 Task: In the  document reporting.txtSelect Headings and apply  'Bold' Select the text and align it to the  'Left'. Select the table and apply  All Borders
Action: Mouse moved to (303, 406)
Screenshot: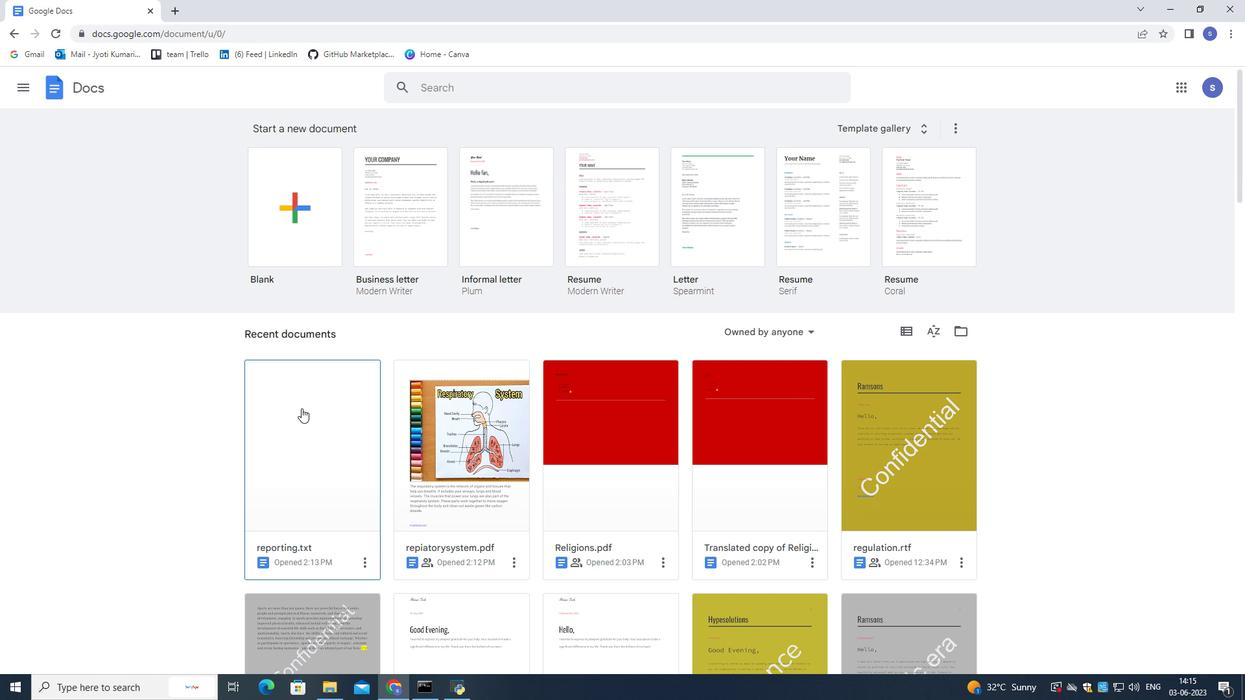 
Action: Mouse pressed left at (303, 406)
Screenshot: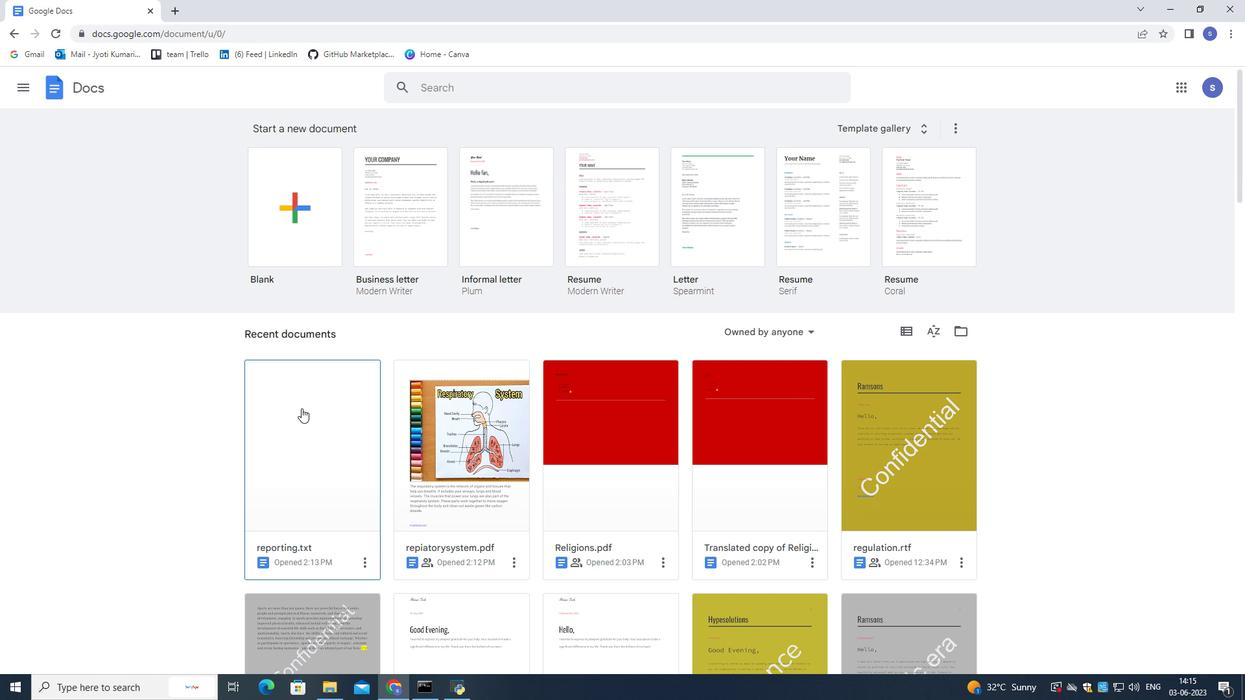 
Action: Mouse moved to (297, 376)
Screenshot: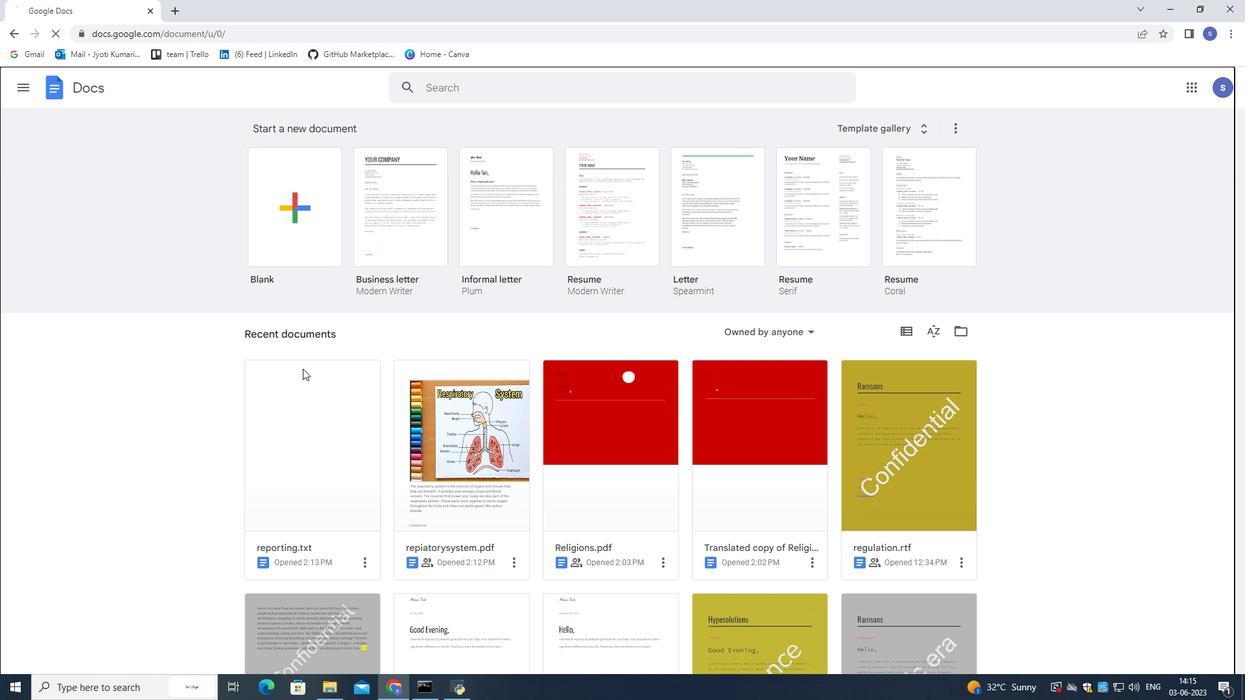 
Action: Mouse pressed left at (297, 376)
Screenshot: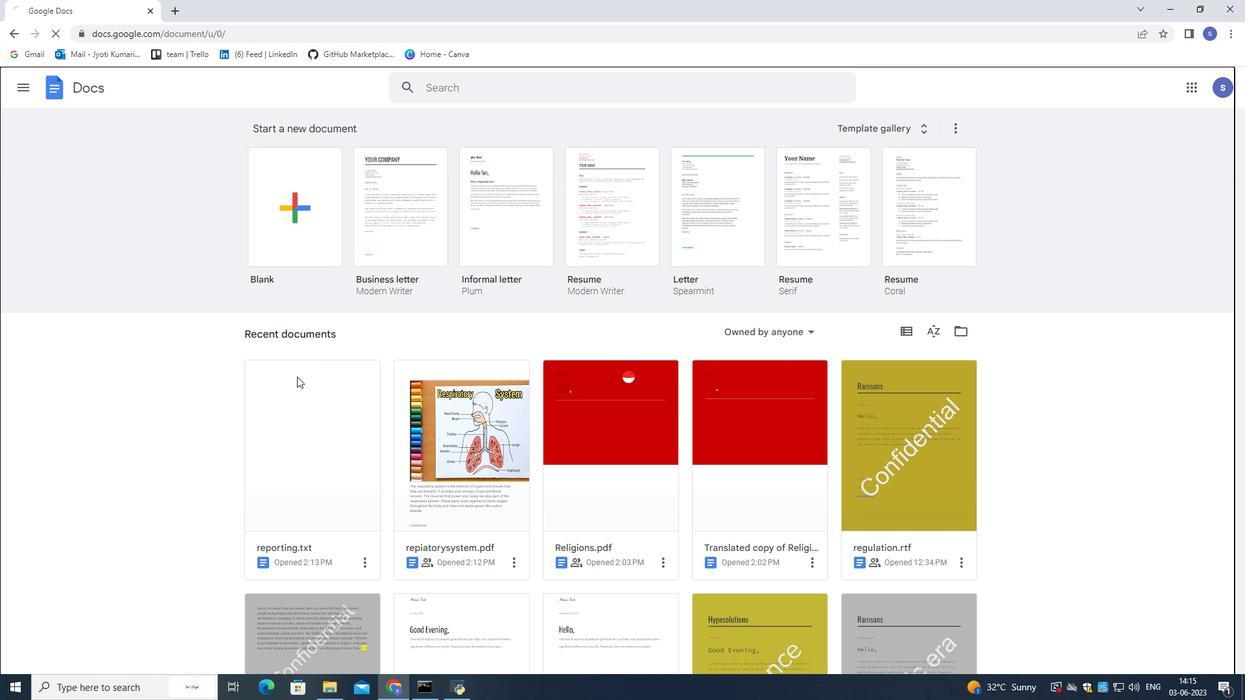 
Action: Mouse pressed left at (297, 376)
Screenshot: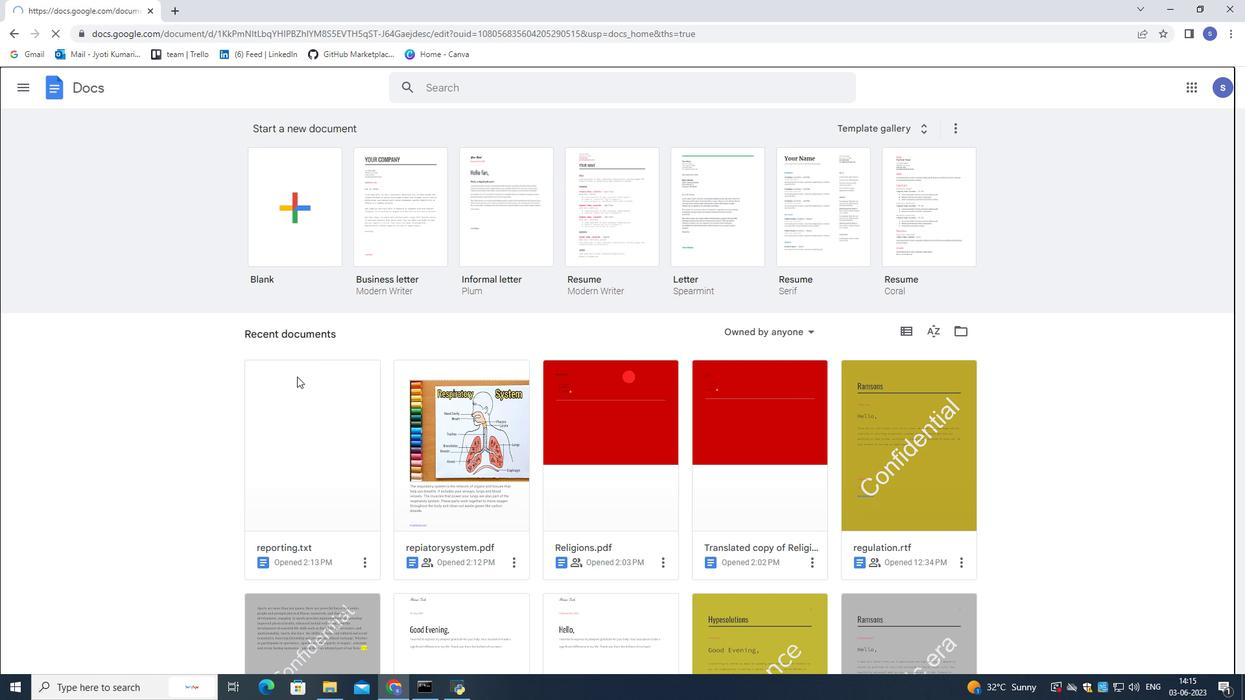 
Action: Mouse moved to (296, 376)
Screenshot: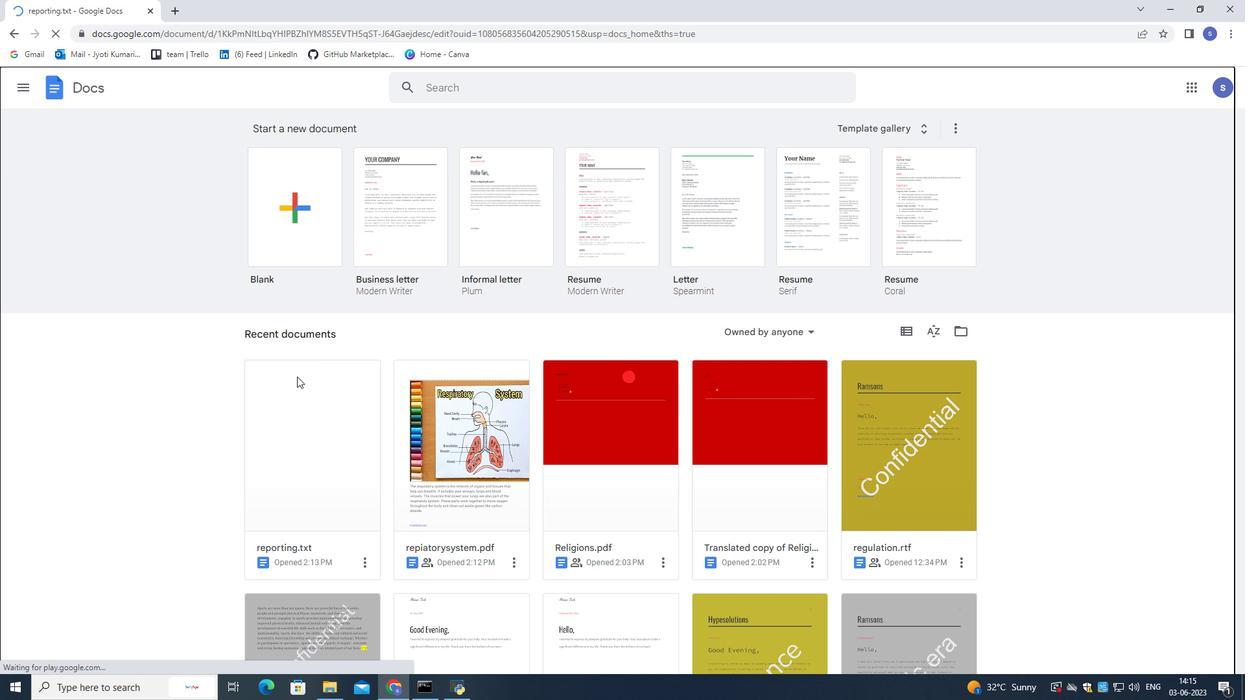 
Action: Mouse pressed left at (296, 376)
Screenshot: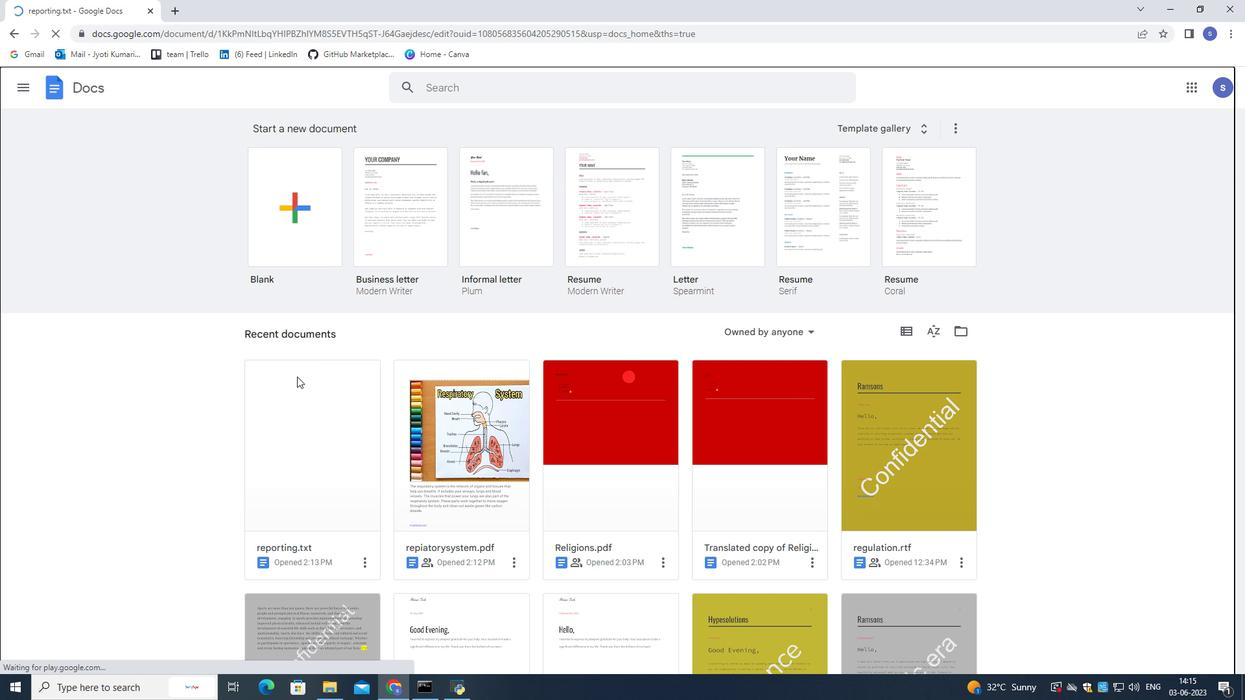 
Action: Mouse moved to (740, 242)
Screenshot: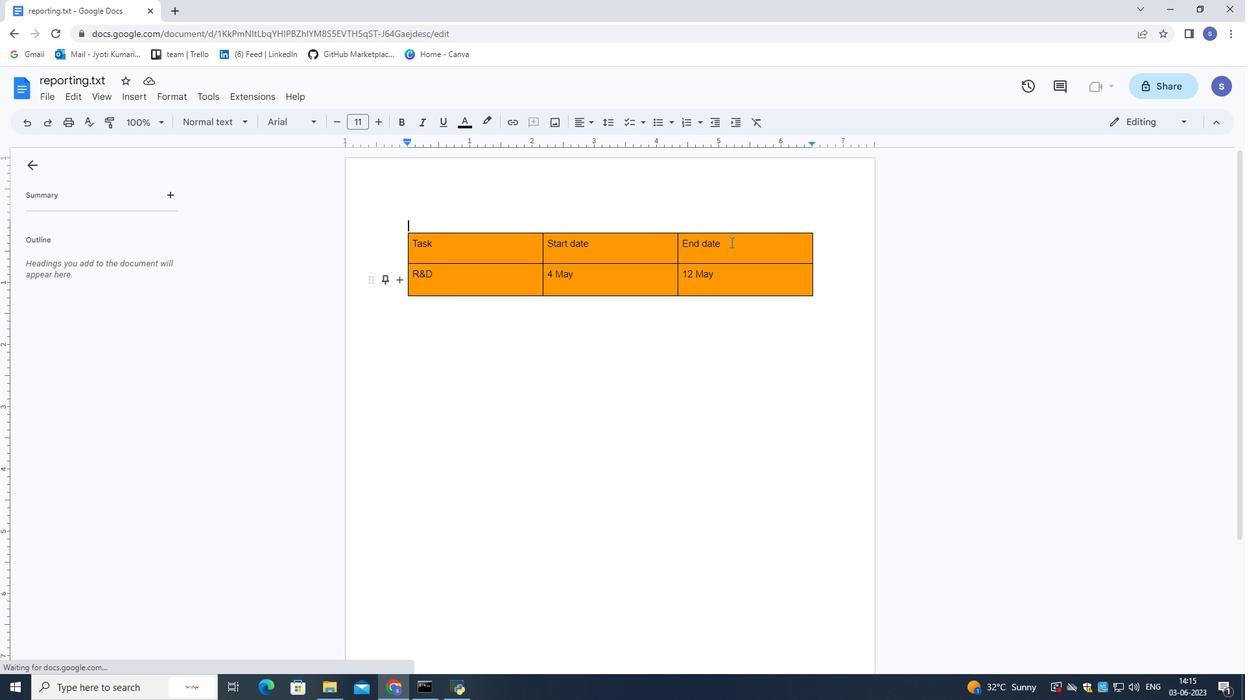 
Action: Mouse pressed left at (740, 242)
Screenshot: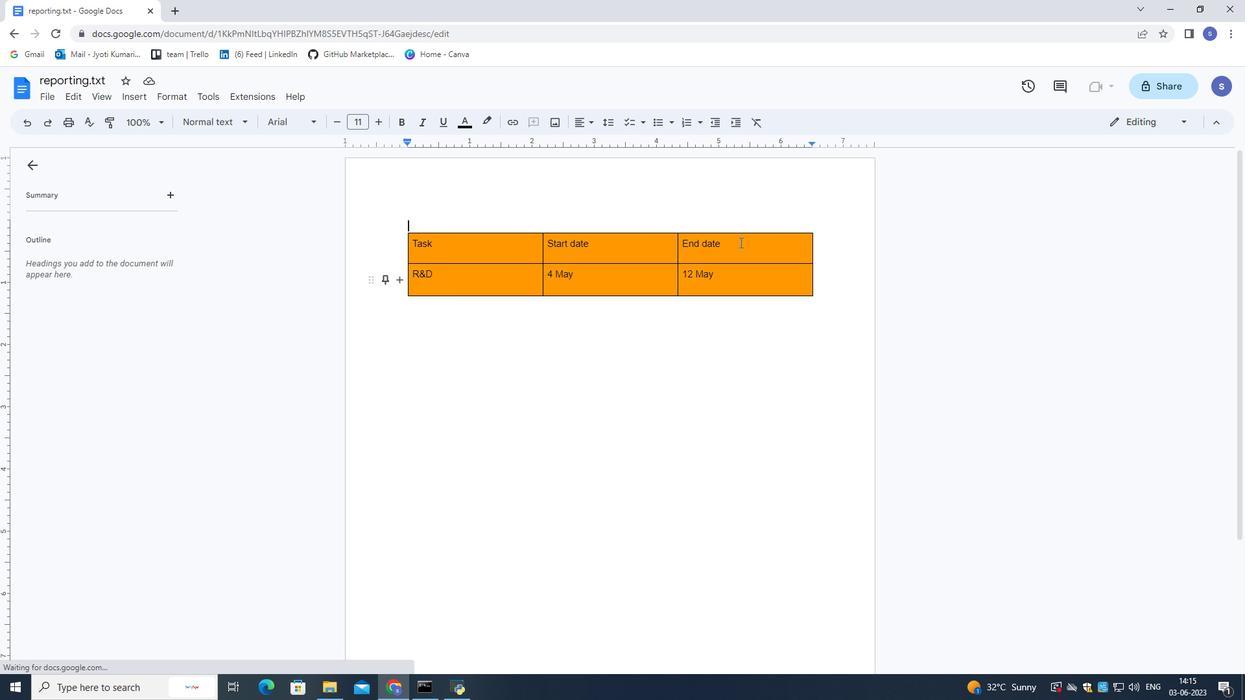 
Action: Mouse moved to (741, 248)
Screenshot: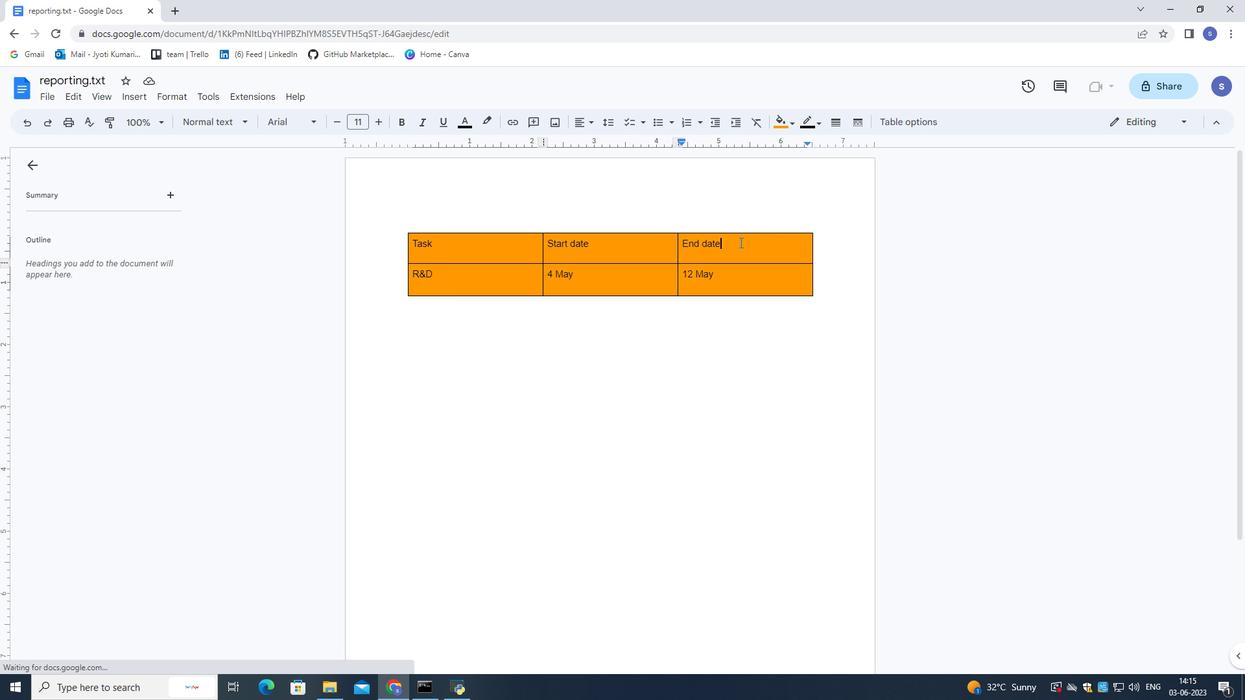 
Action: Mouse pressed left at (741, 248)
Screenshot: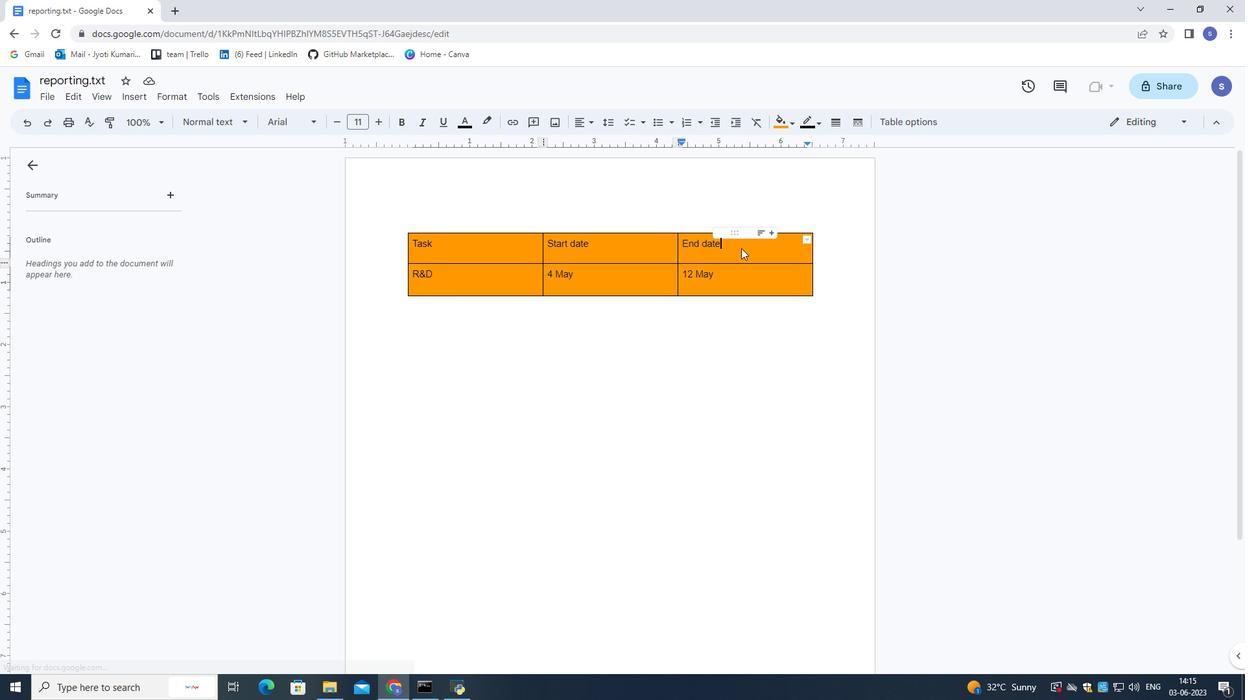 
Action: Mouse moved to (403, 122)
Screenshot: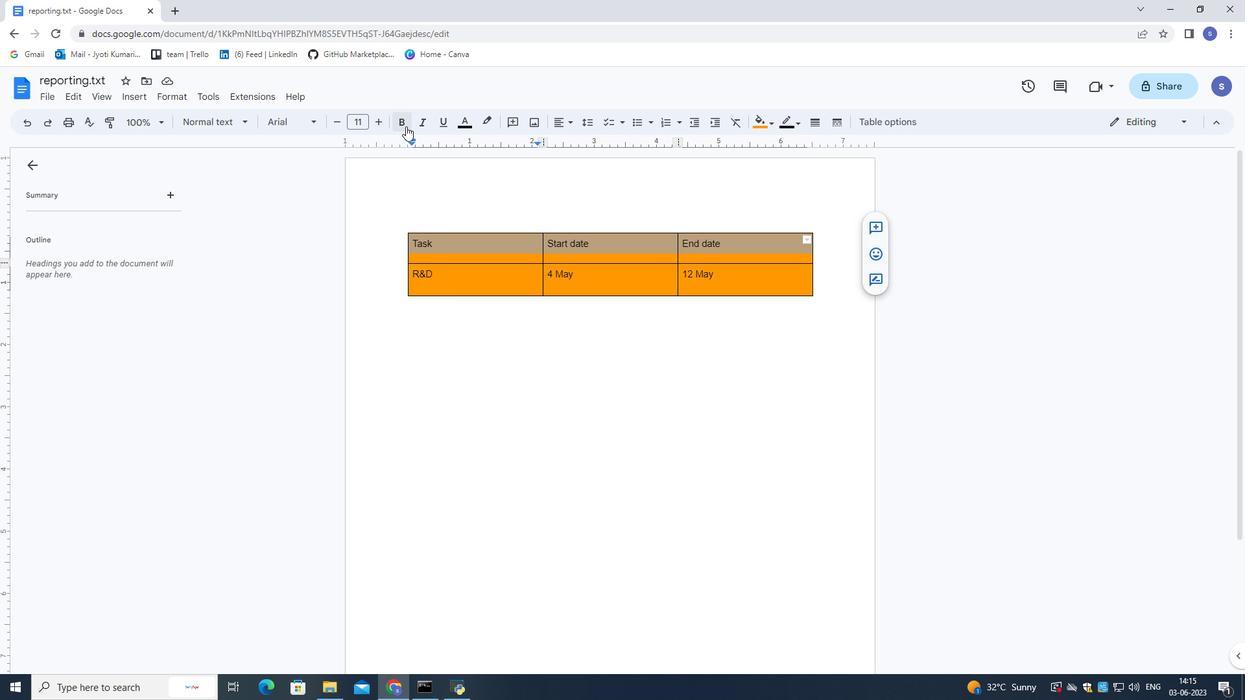 
Action: Mouse pressed left at (403, 122)
Screenshot: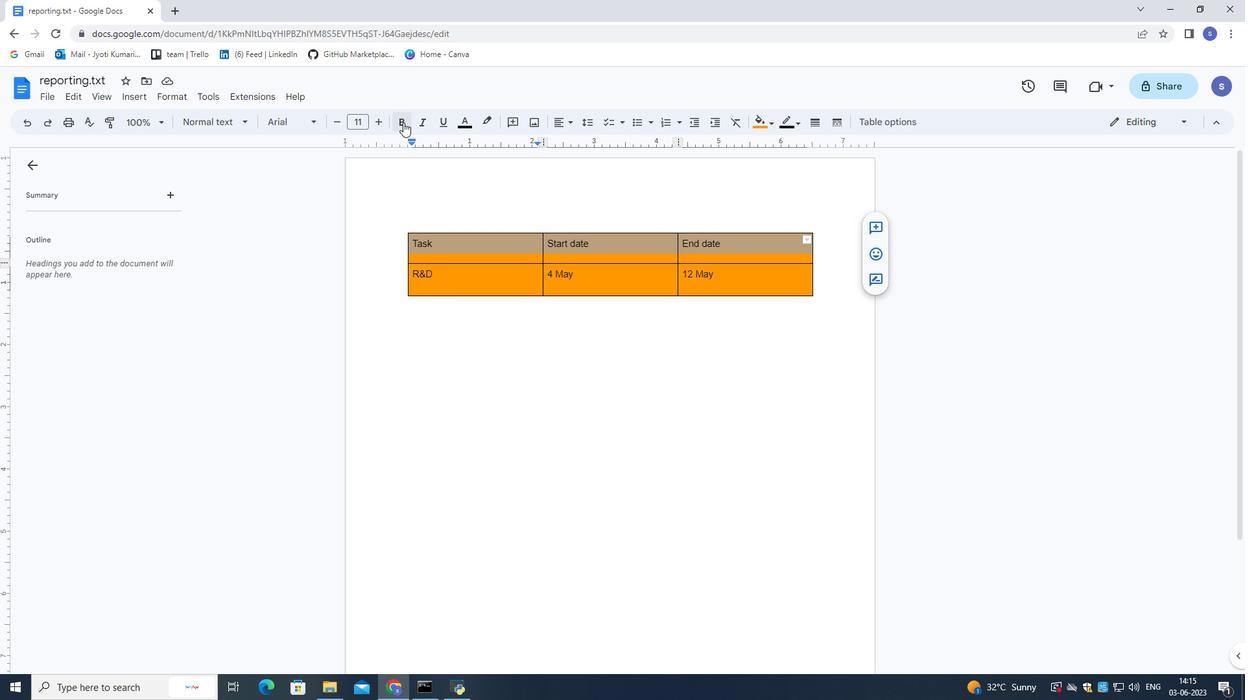 
Action: Mouse moved to (506, 321)
Screenshot: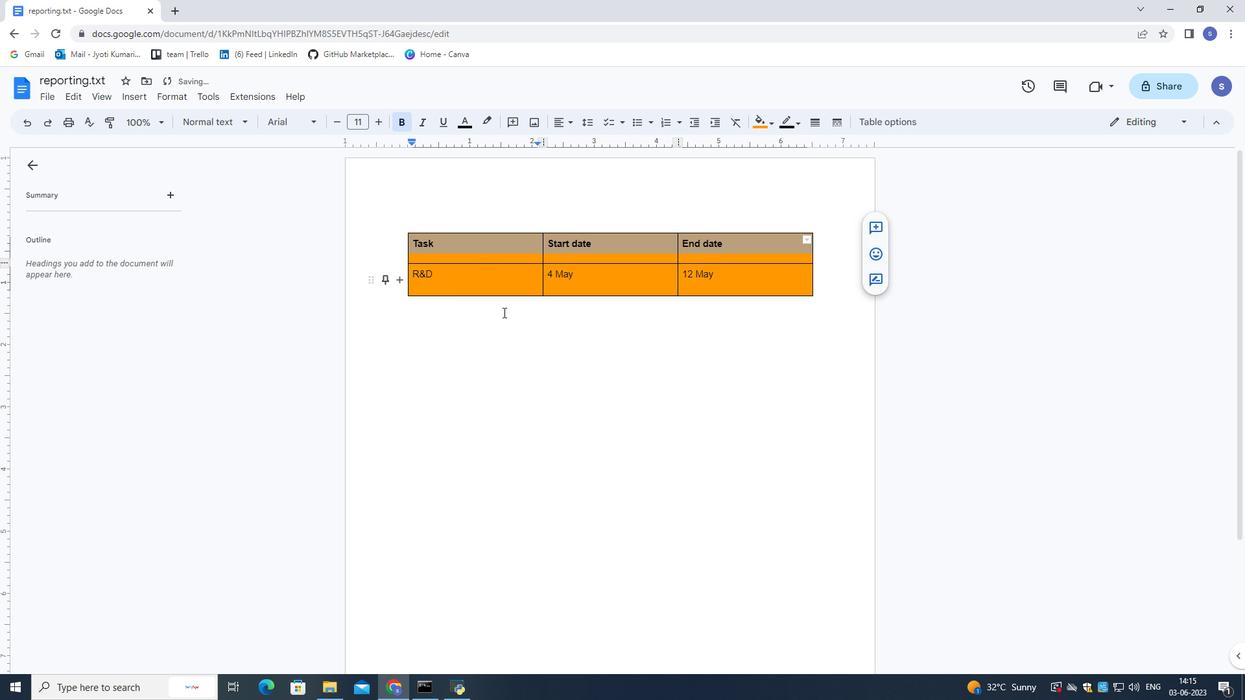 
Action: Mouse pressed left at (506, 321)
Screenshot: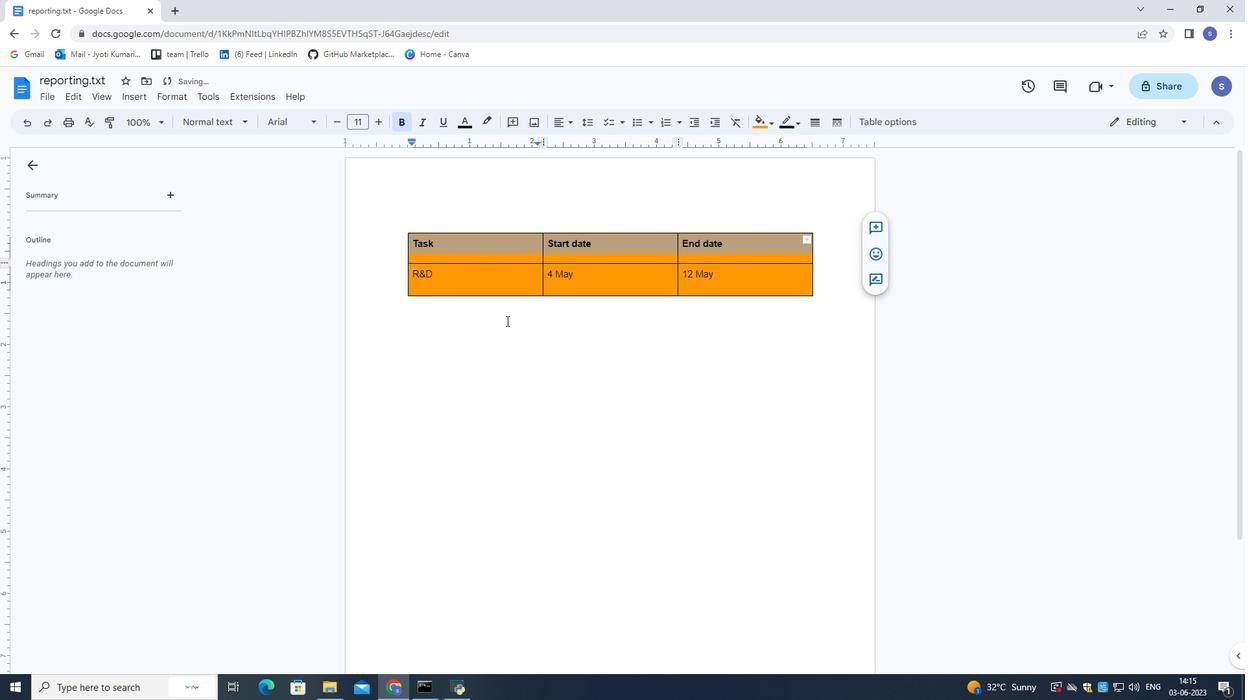 
Action: Mouse moved to (731, 278)
Screenshot: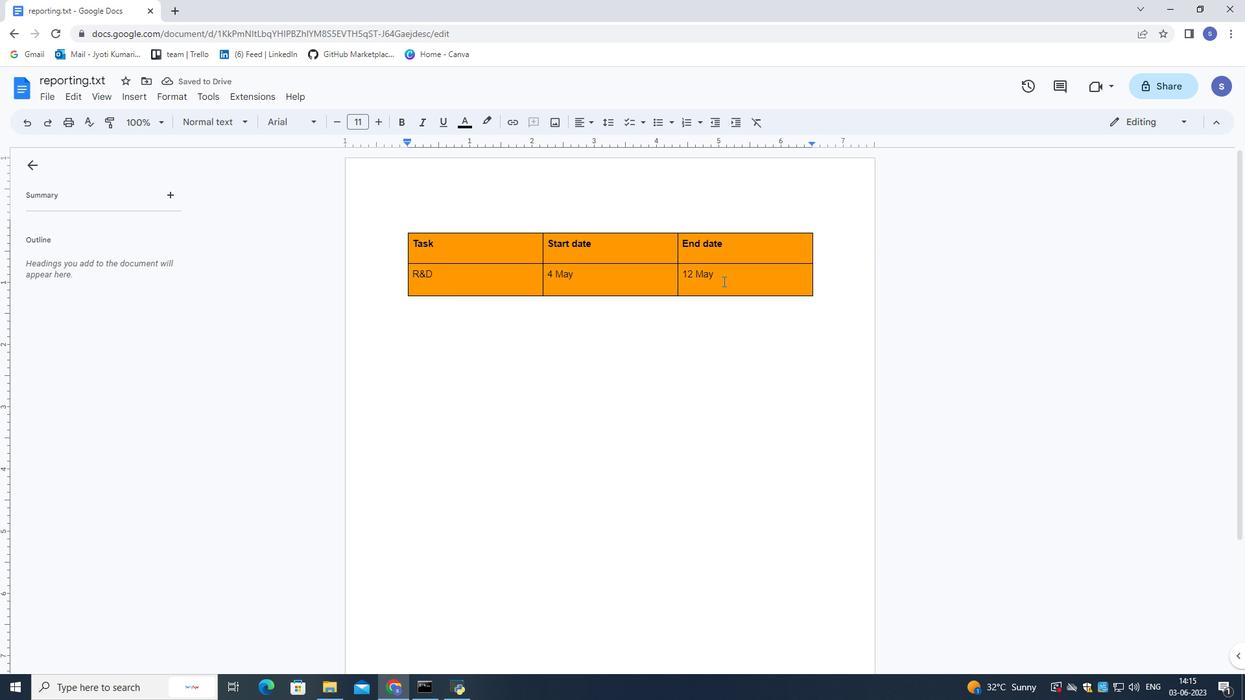 
Action: Mouse pressed left at (731, 278)
Screenshot: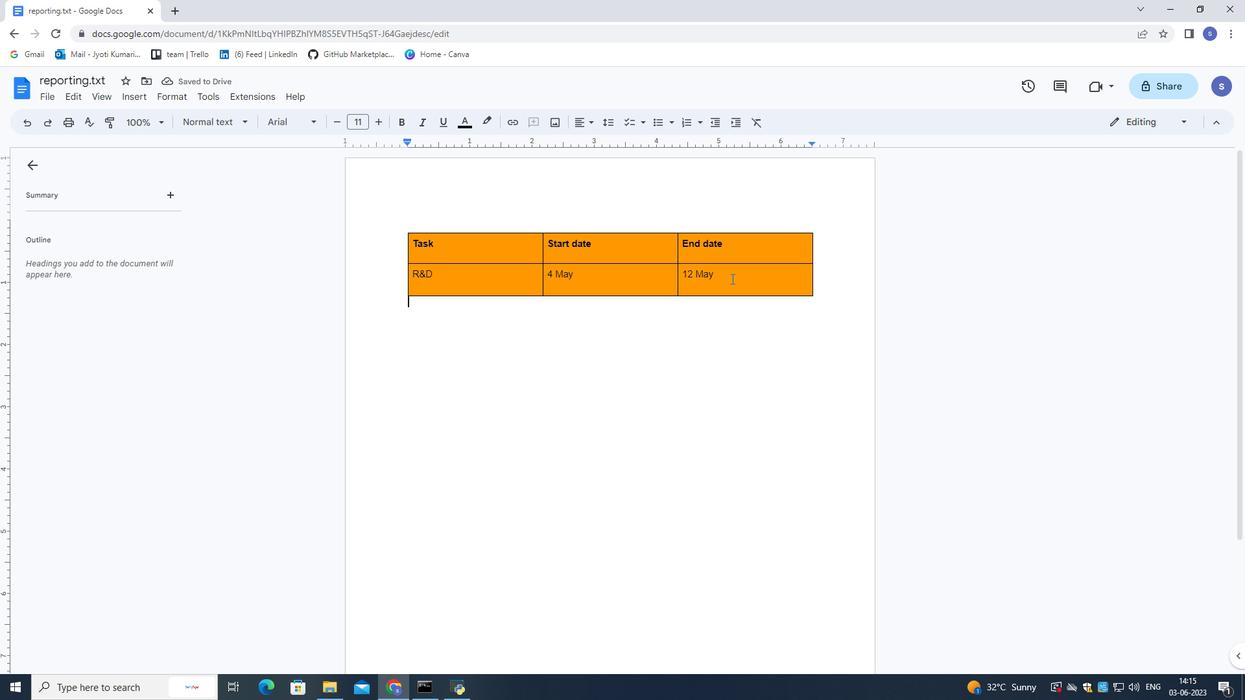 
Action: Mouse moved to (567, 120)
Screenshot: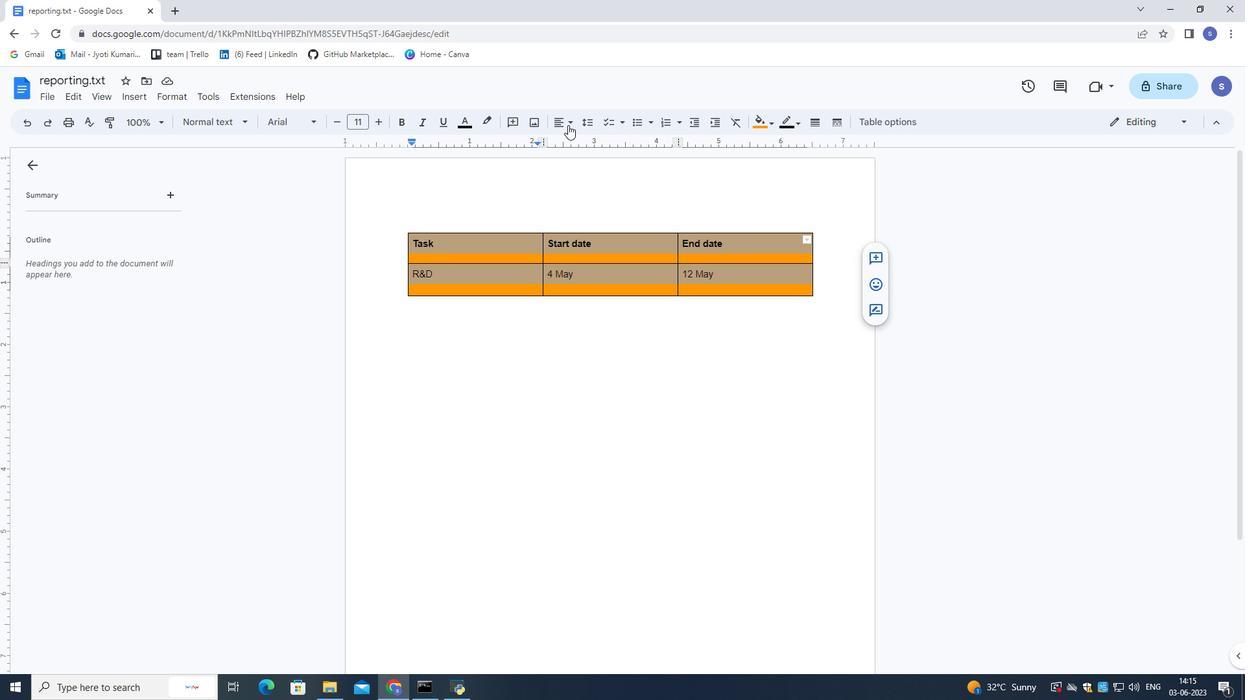 
Action: Mouse pressed left at (567, 120)
Screenshot: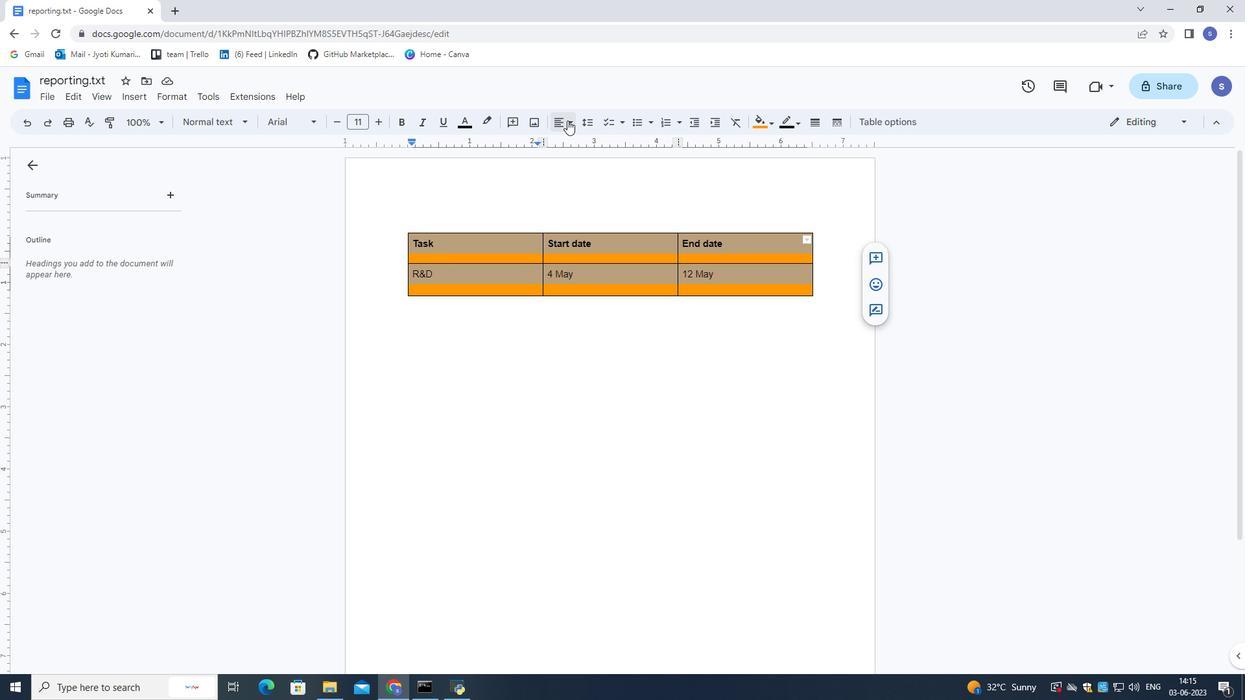 
Action: Mouse moved to (564, 145)
Screenshot: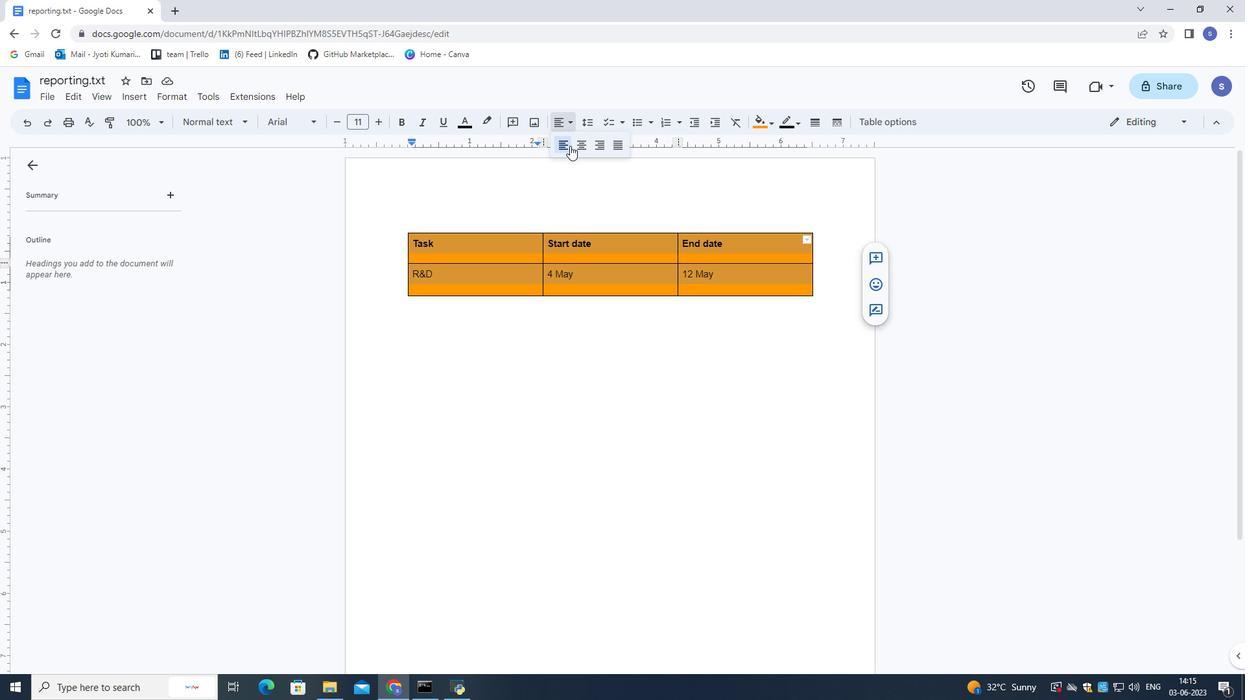 
Action: Mouse pressed left at (564, 145)
Screenshot: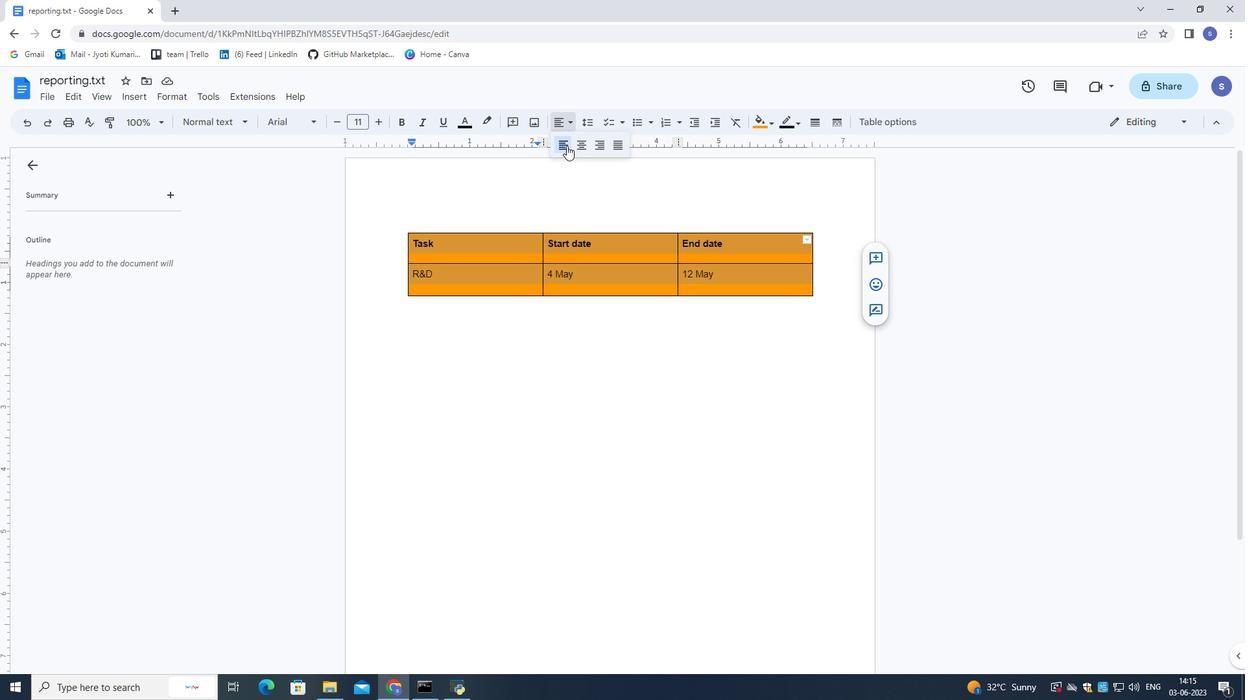 
Action: Mouse moved to (569, 318)
Screenshot: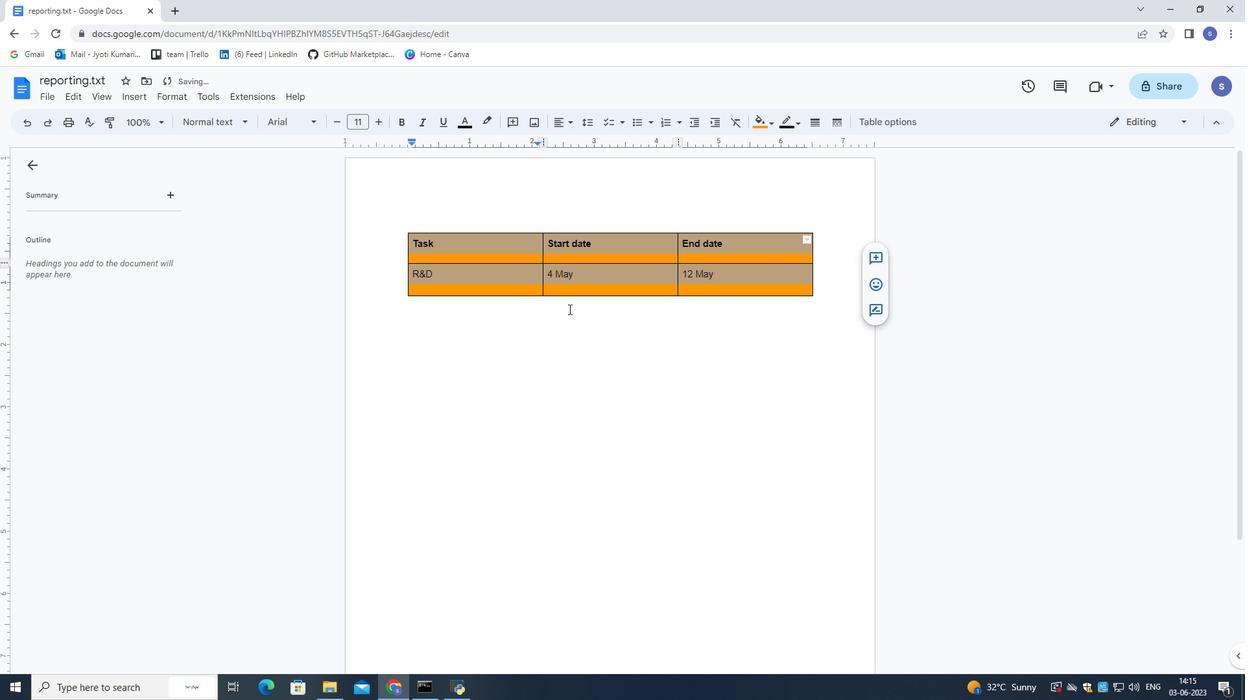 
Action: Mouse pressed left at (569, 318)
Screenshot: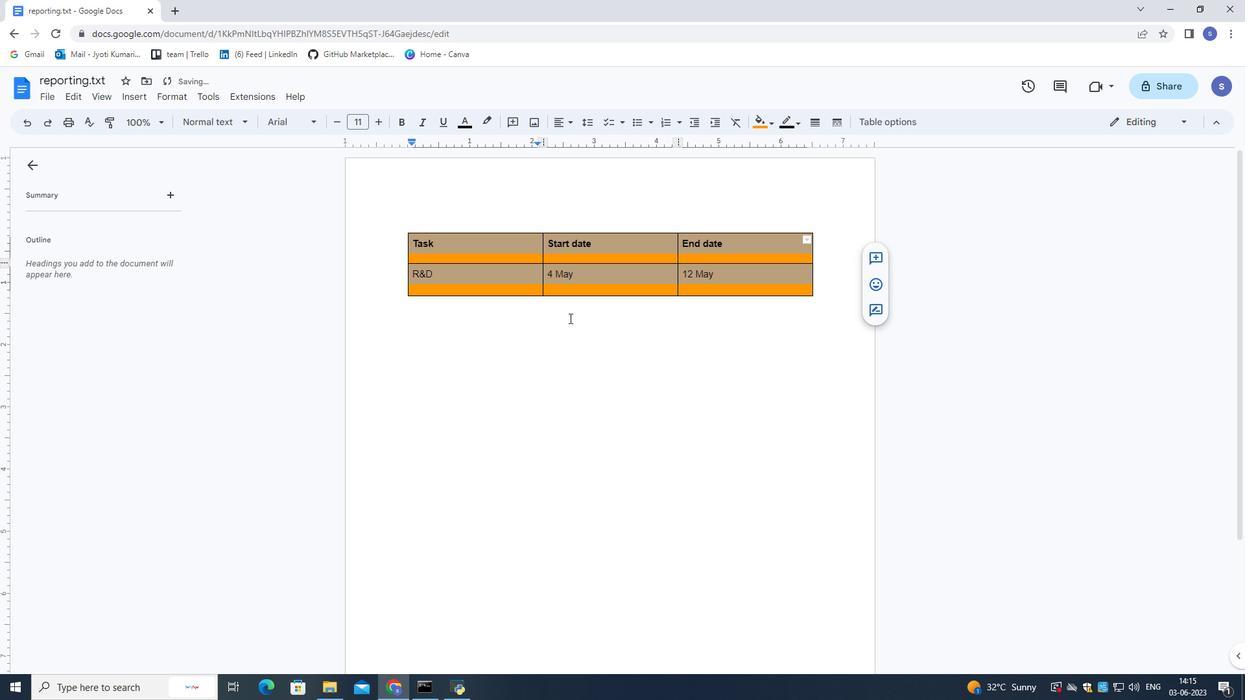 
Action: Mouse moved to (753, 287)
Screenshot: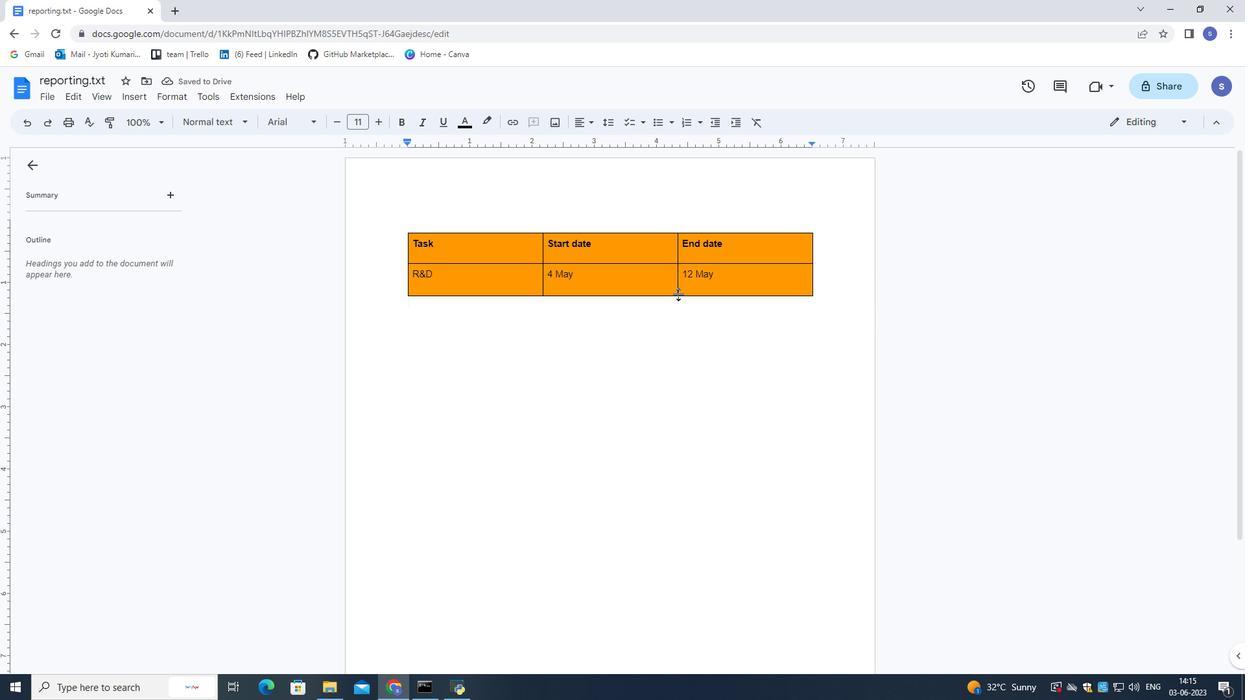 
Action: Mouse pressed left at (753, 287)
Screenshot: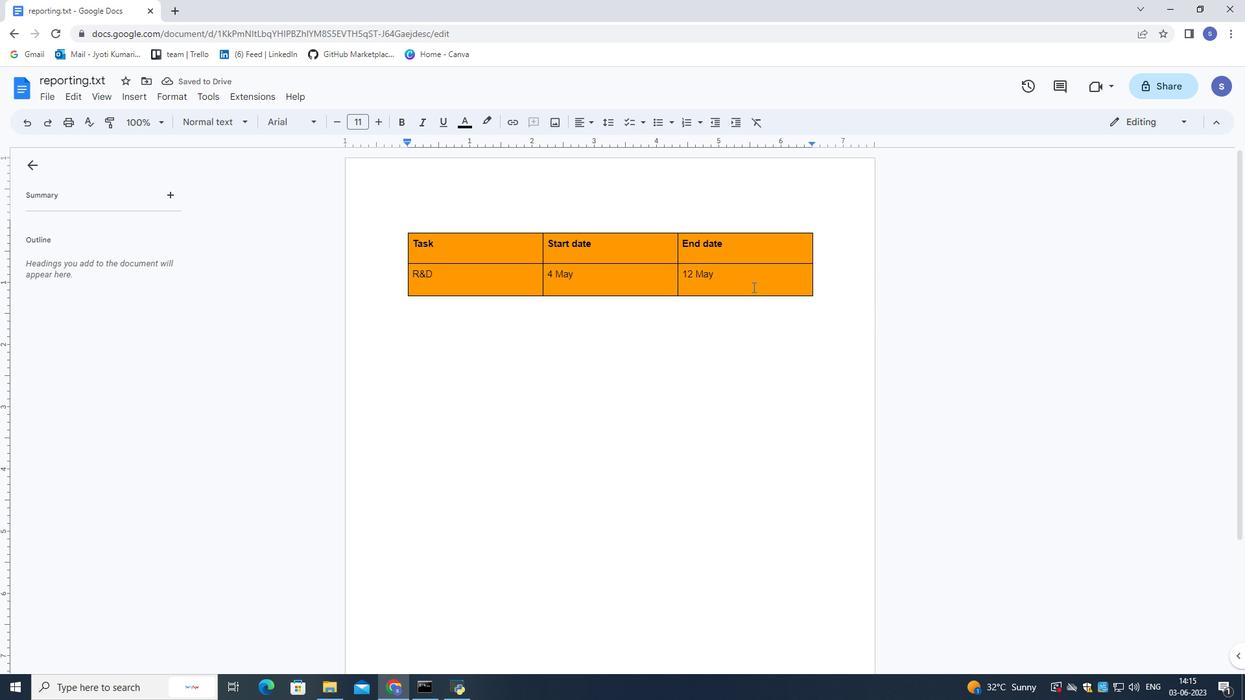 
Action: Mouse moved to (808, 239)
Screenshot: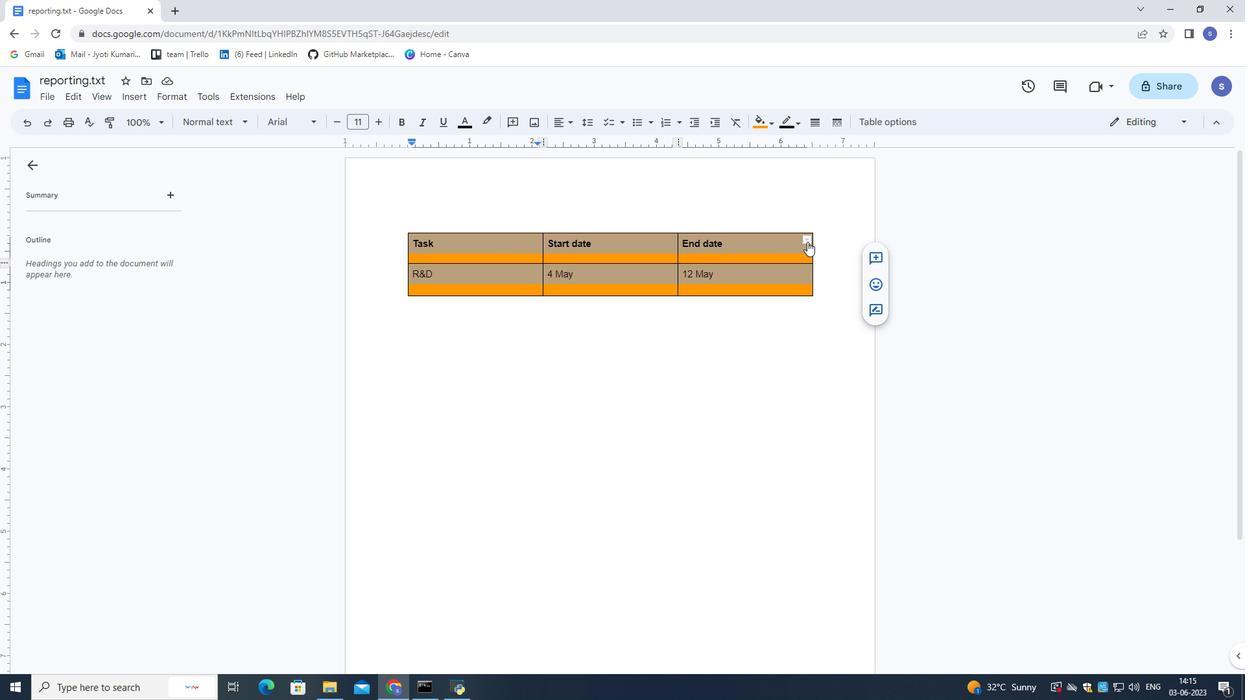 
Action: Mouse pressed left at (808, 239)
Screenshot: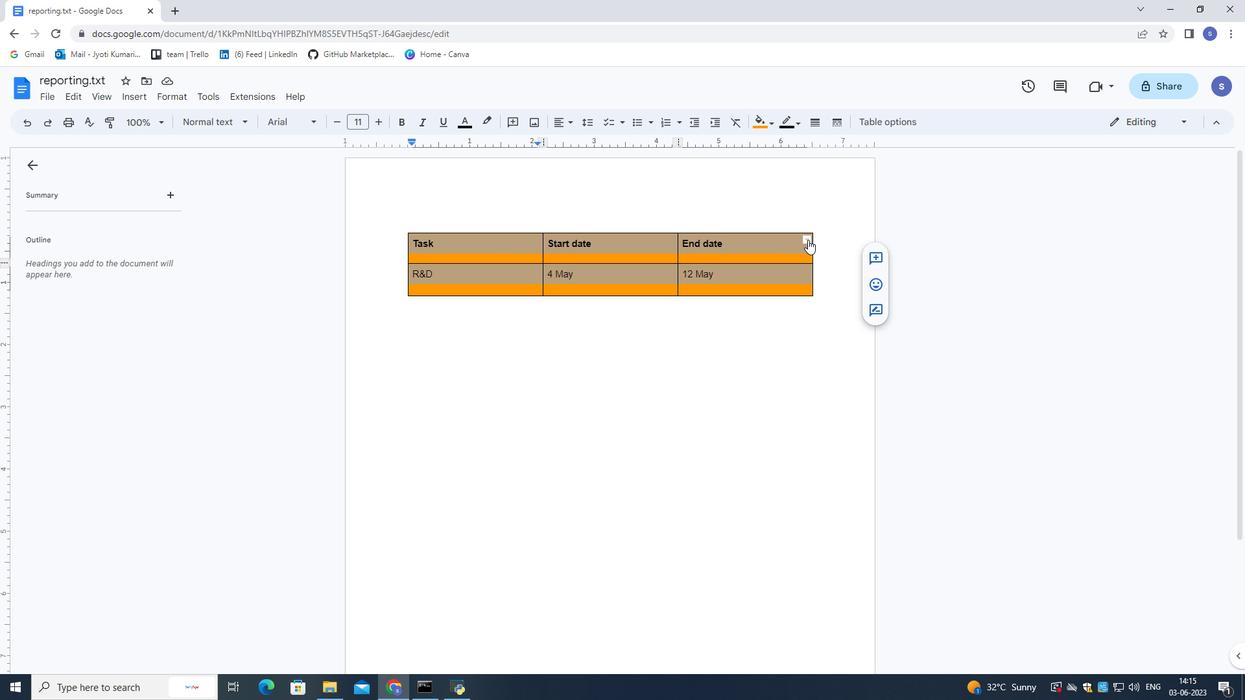 
Action: Mouse moved to (777, 190)
Screenshot: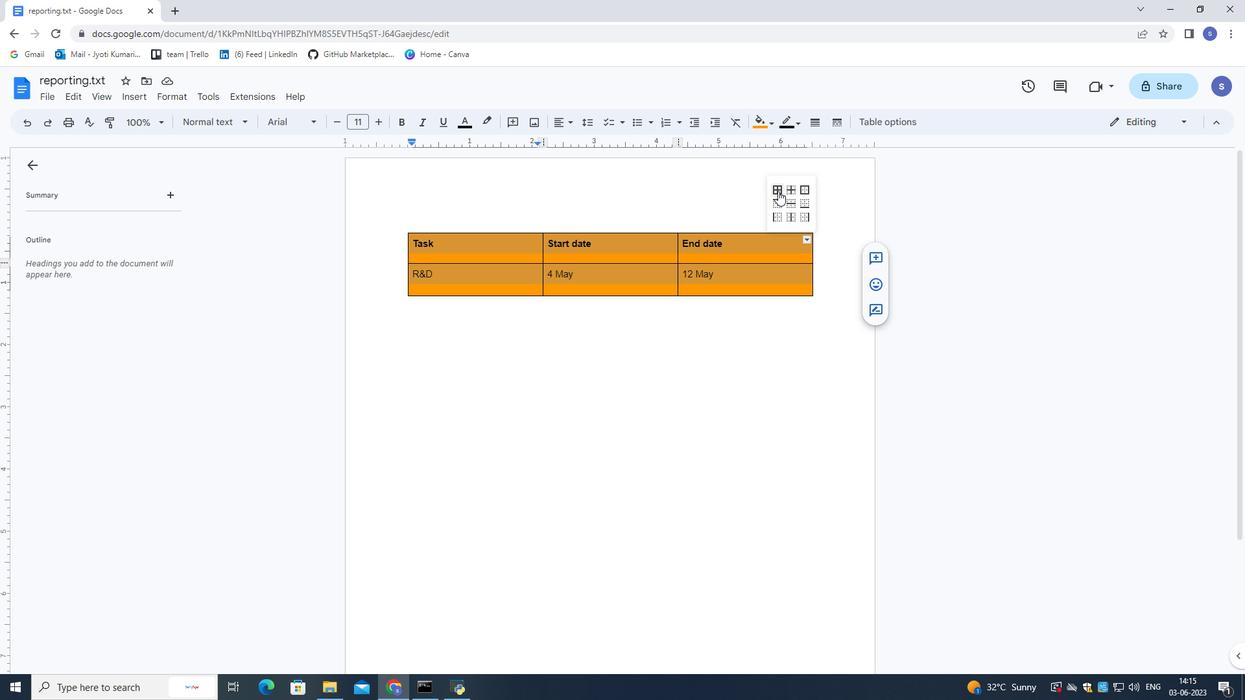 
Action: Mouse pressed left at (777, 190)
Screenshot: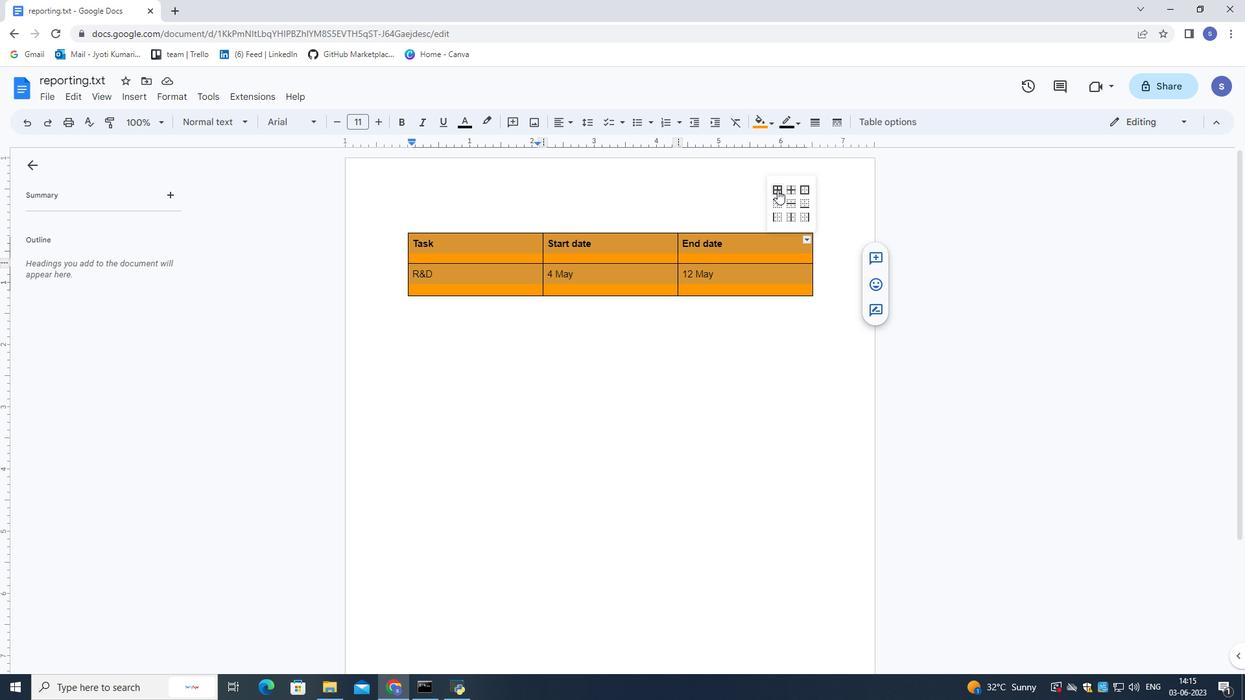 
Action: Mouse moved to (778, 190)
Screenshot: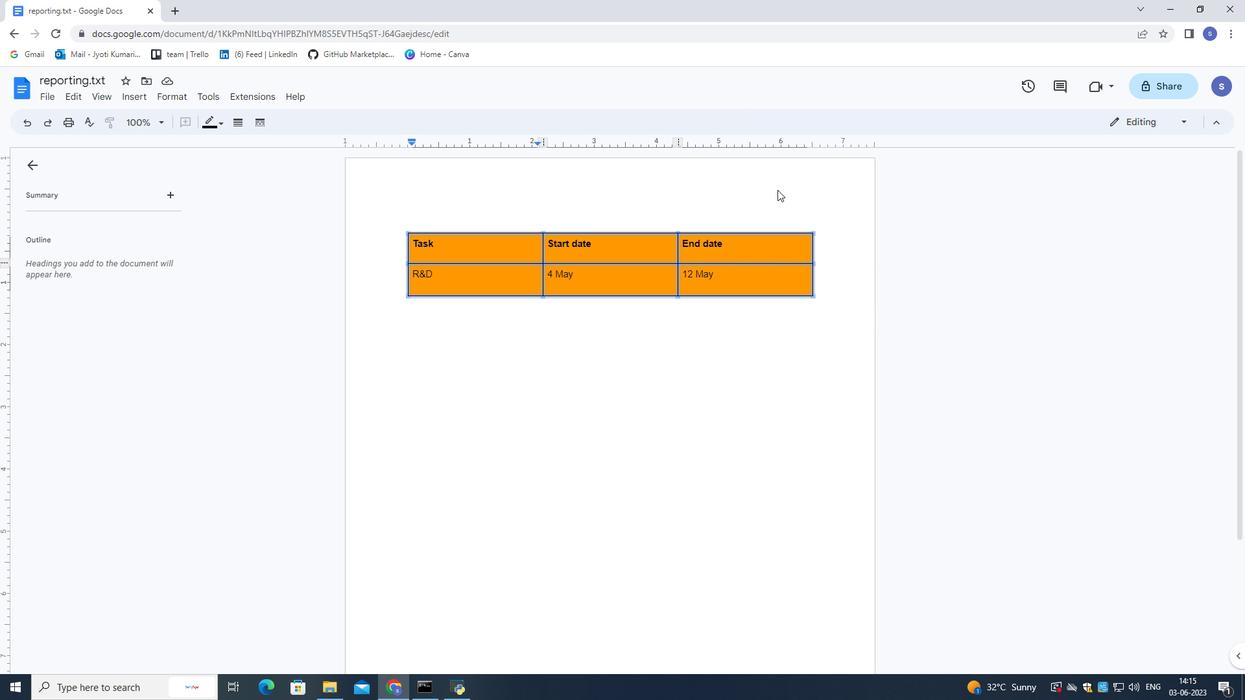 
Action: Mouse pressed left at (778, 190)
Screenshot: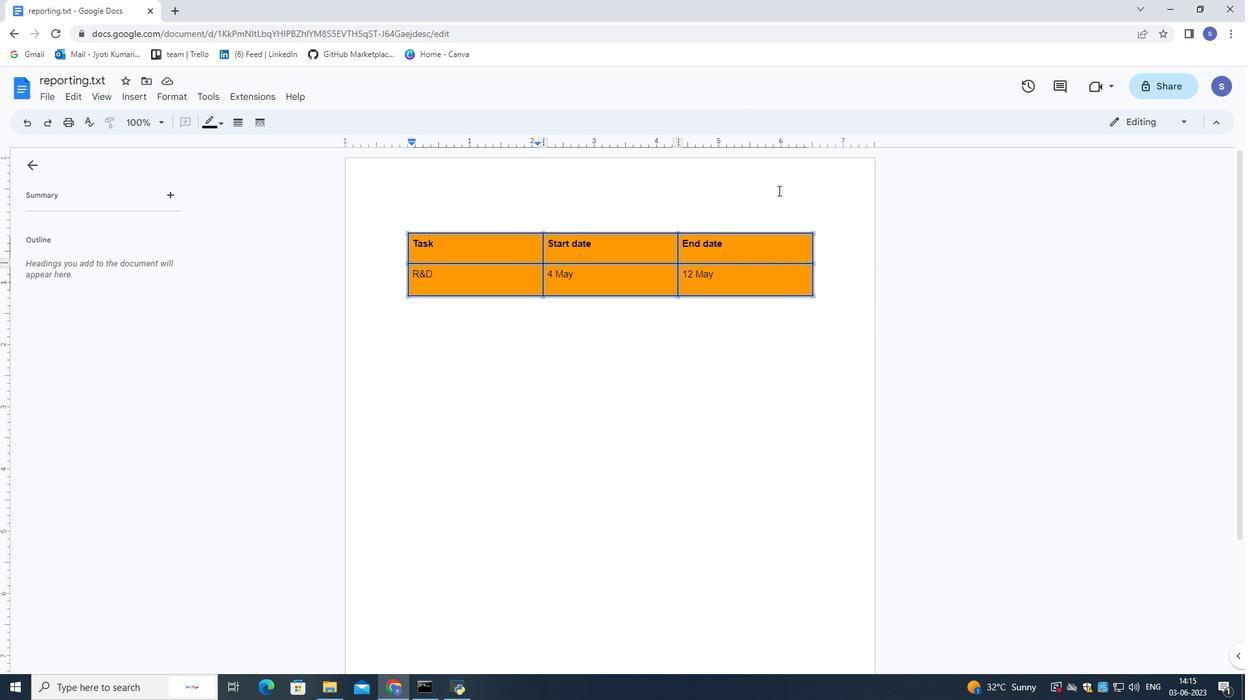
Action: Mouse moved to (745, 388)
Screenshot: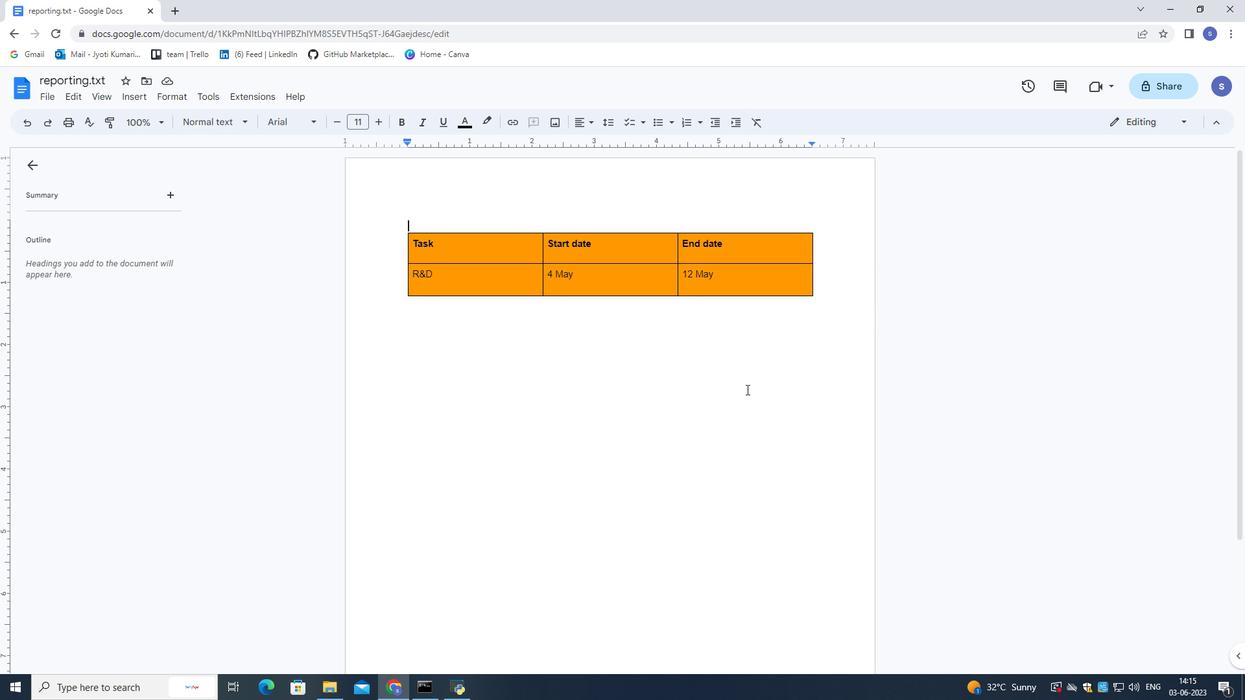 
